 Task: Set the subtitle outline thickness to Thick.
Action: Mouse moved to (104, 13)
Screenshot: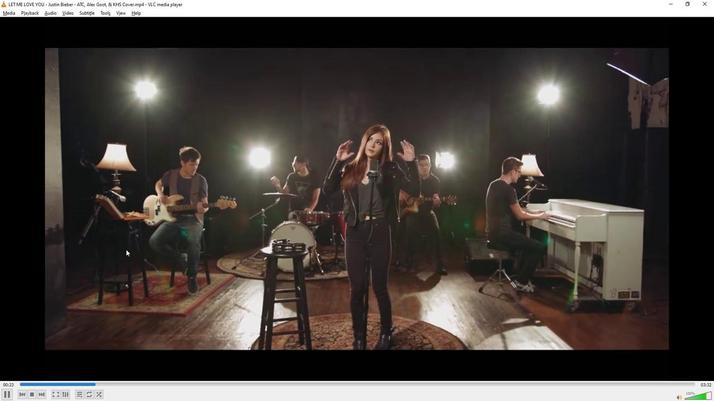
Action: Mouse pressed left at (104, 13)
Screenshot: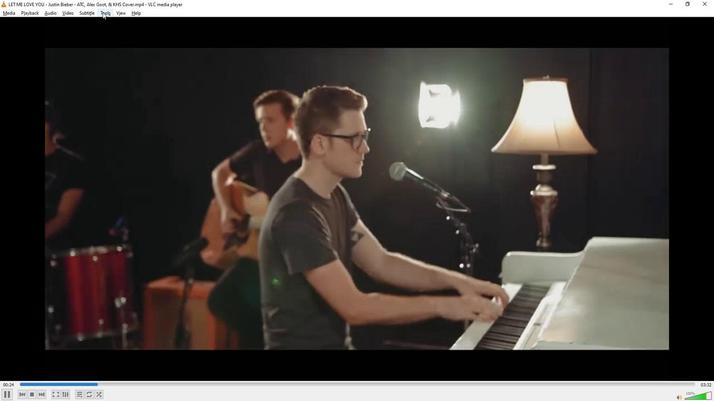 
Action: Mouse moved to (120, 102)
Screenshot: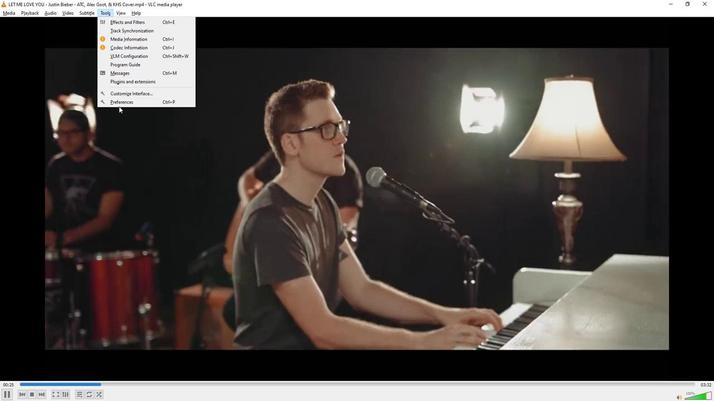 
Action: Mouse pressed left at (120, 102)
Screenshot: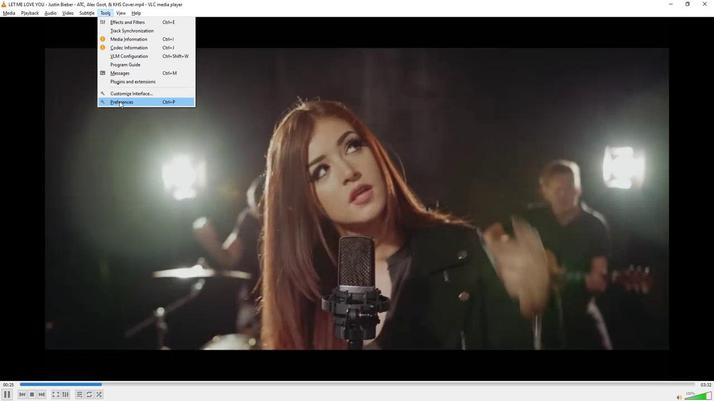 
Action: Mouse moved to (164, 98)
Screenshot: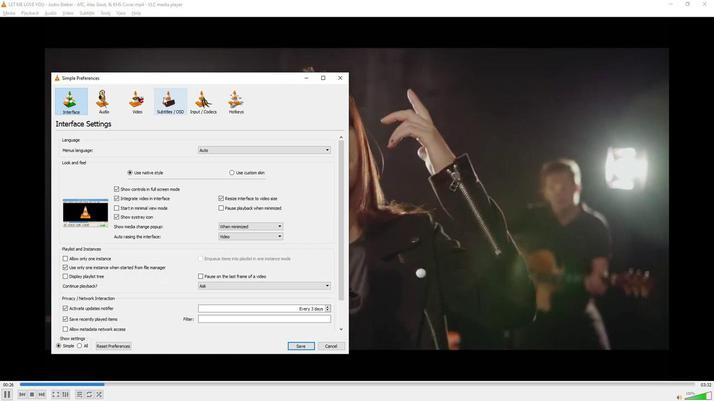 
Action: Mouse pressed left at (164, 98)
Screenshot: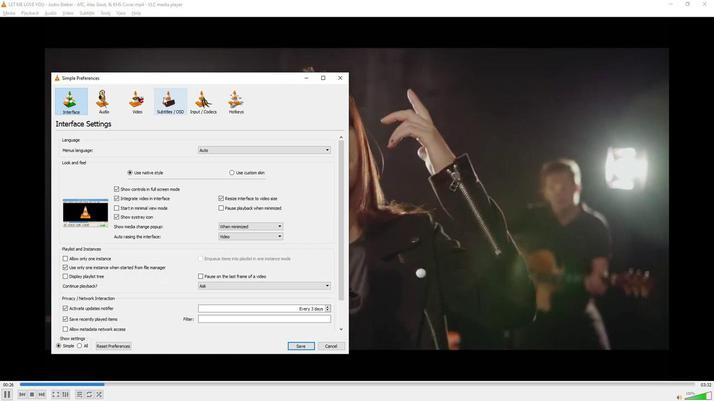 
Action: Mouse moved to (179, 245)
Screenshot: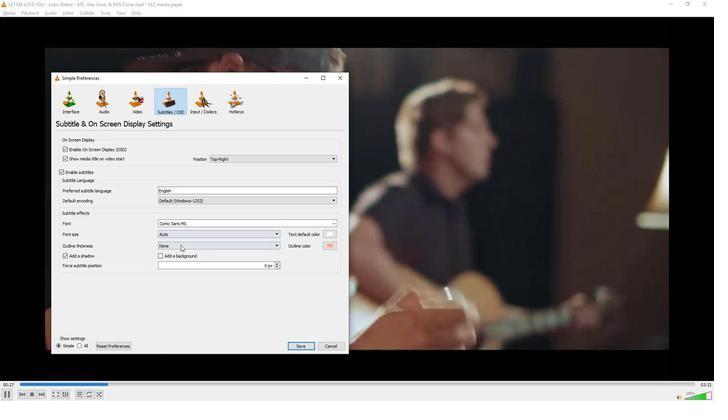 
Action: Mouse pressed left at (179, 245)
Screenshot: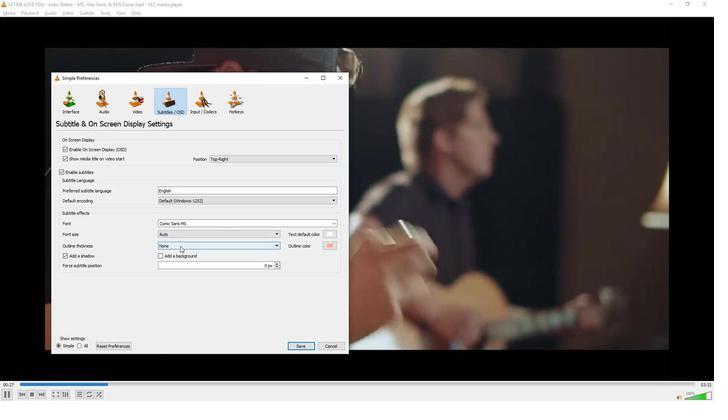 
Action: Mouse moved to (171, 265)
Screenshot: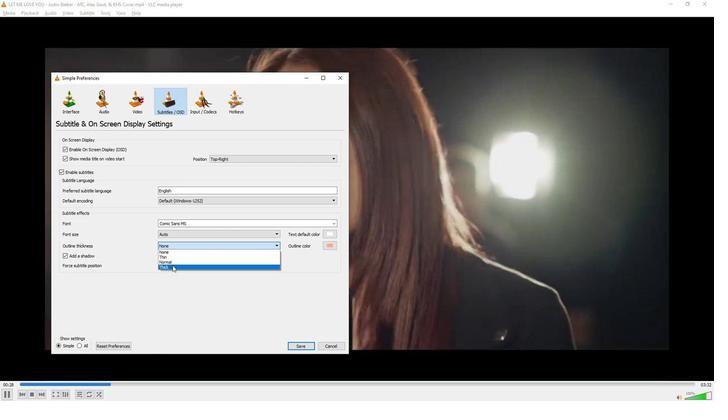 
Action: Mouse pressed left at (171, 265)
Screenshot: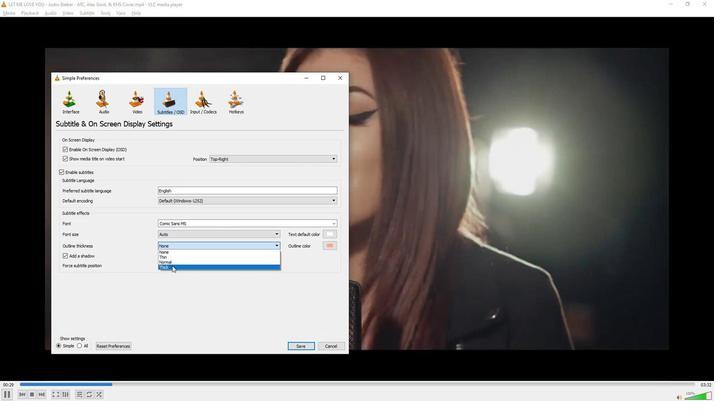 
Action: Mouse moved to (175, 306)
Screenshot: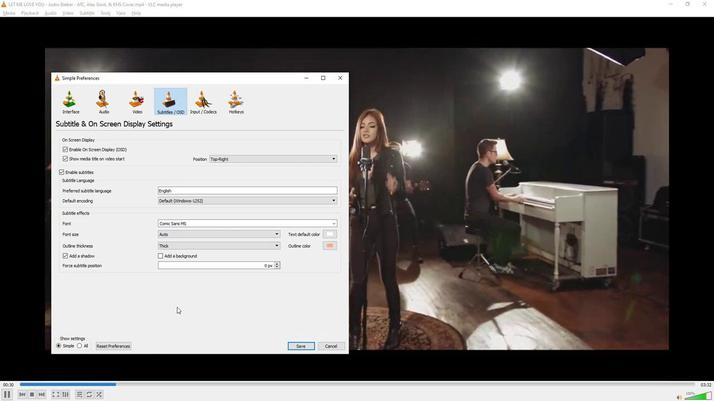 
